 Task: Clear the last 24 hours cookies and other site data.
Action: Mouse moved to (1247, 38)
Screenshot: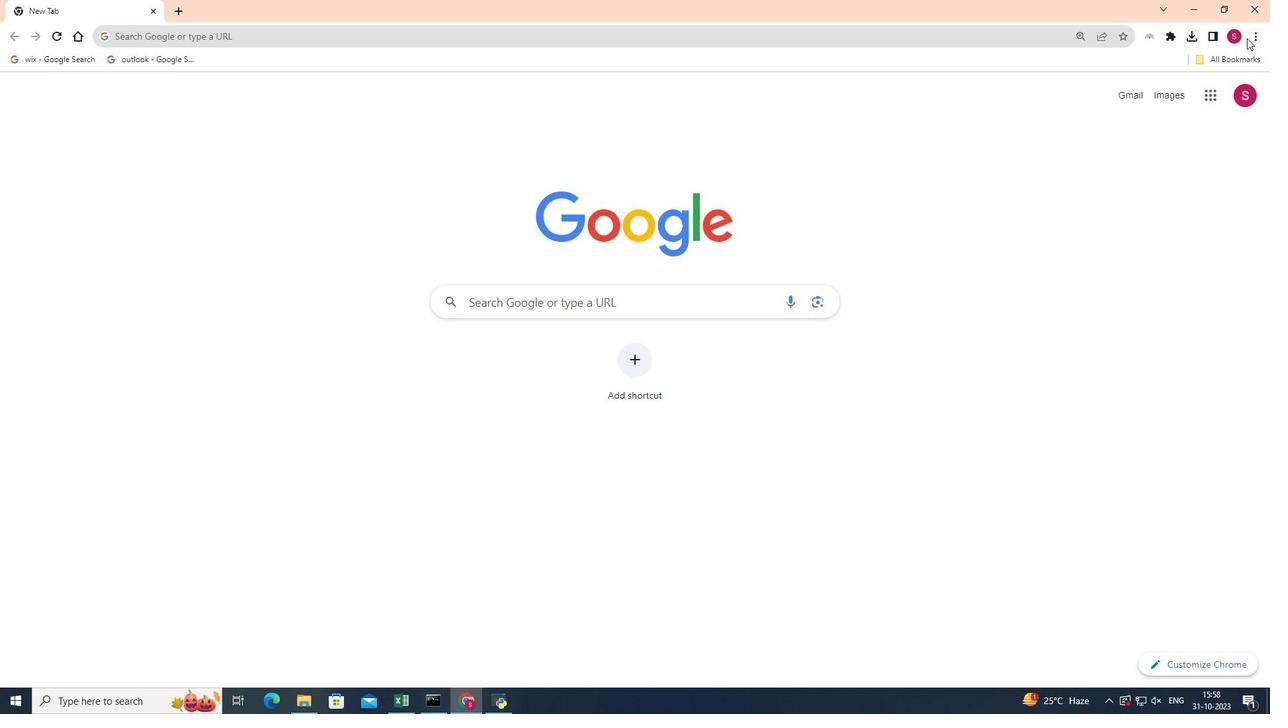 
Action: Mouse pressed left at (1247, 38)
Screenshot: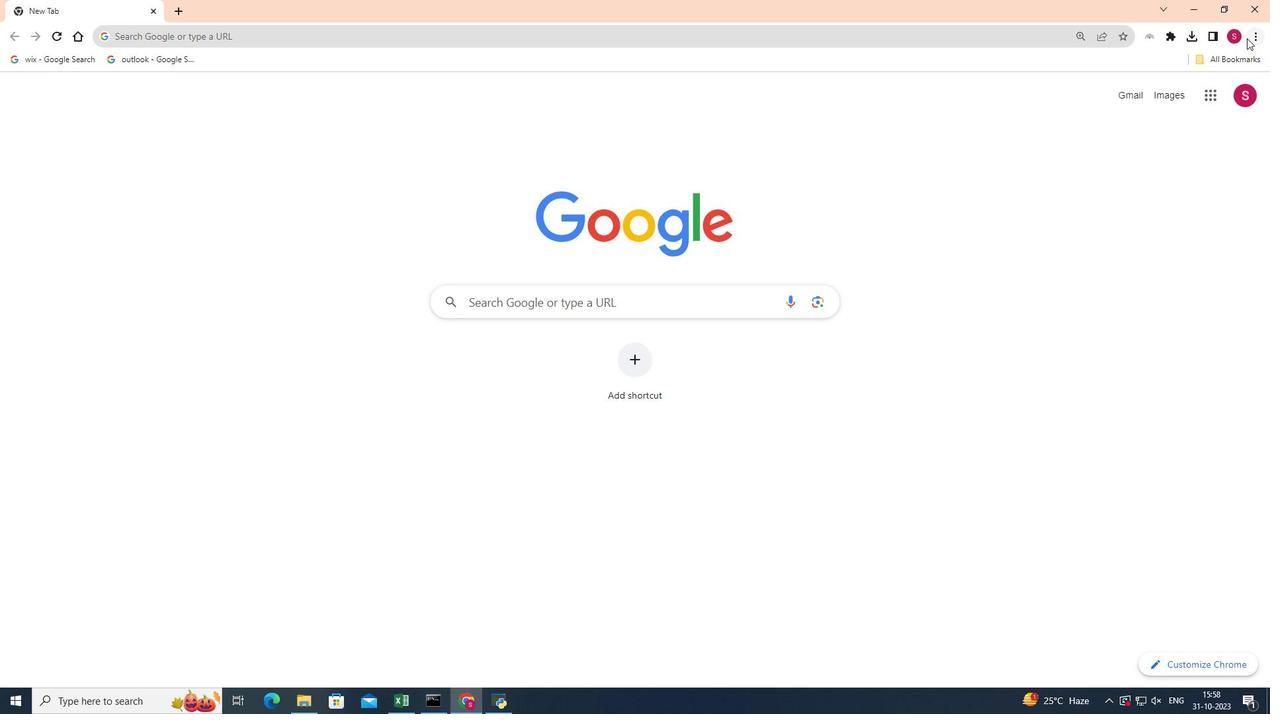 
Action: Mouse moved to (1122, 240)
Screenshot: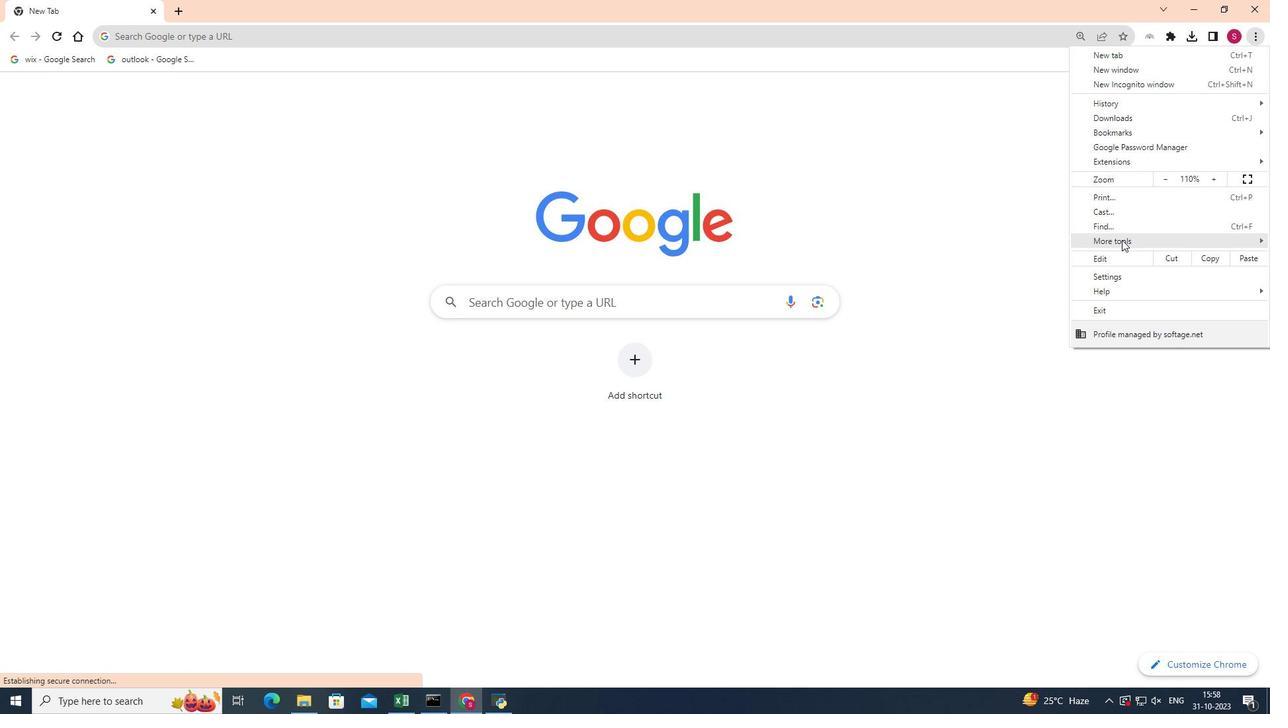 
Action: Mouse pressed left at (1122, 240)
Screenshot: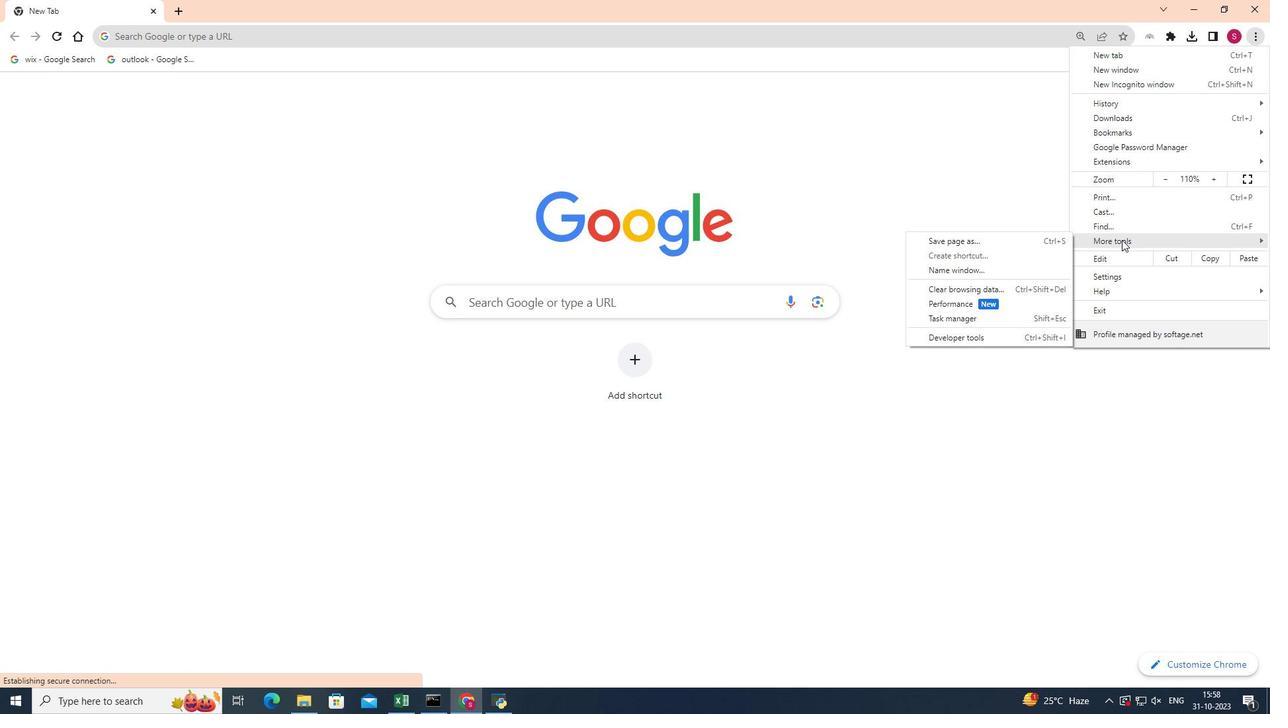 
Action: Mouse moved to (983, 289)
Screenshot: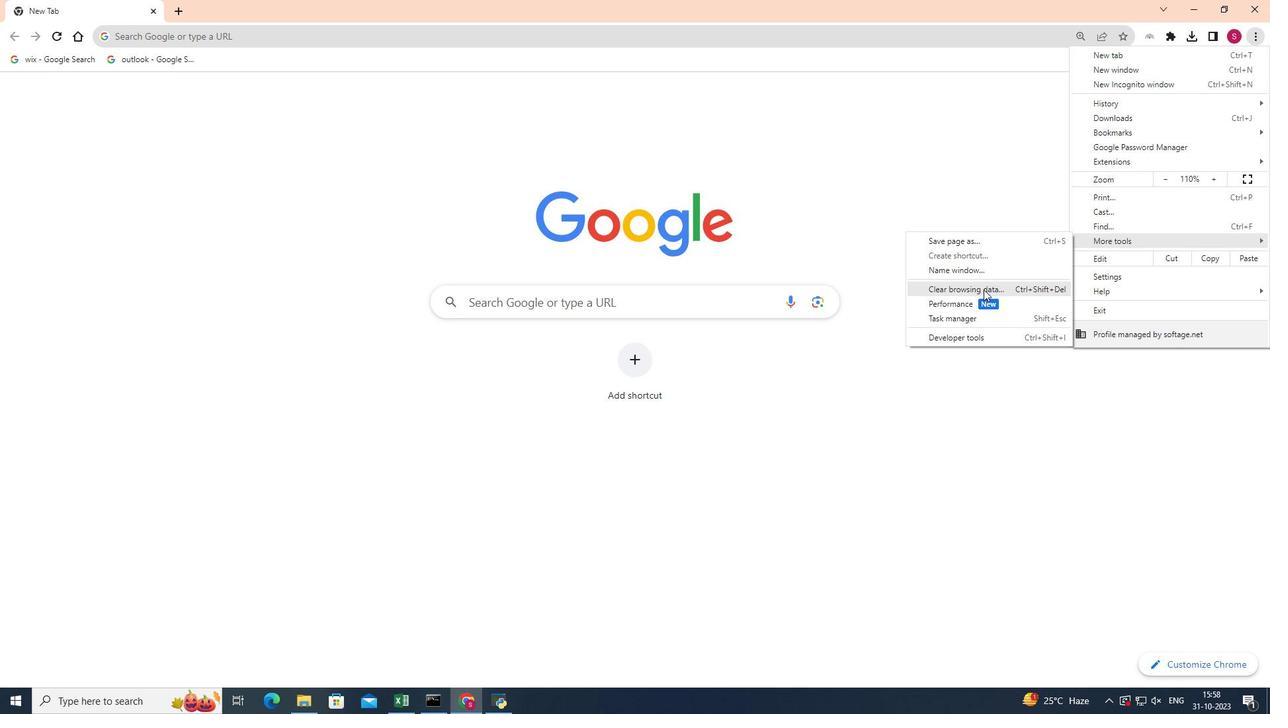 
Action: Mouse pressed left at (983, 289)
Screenshot: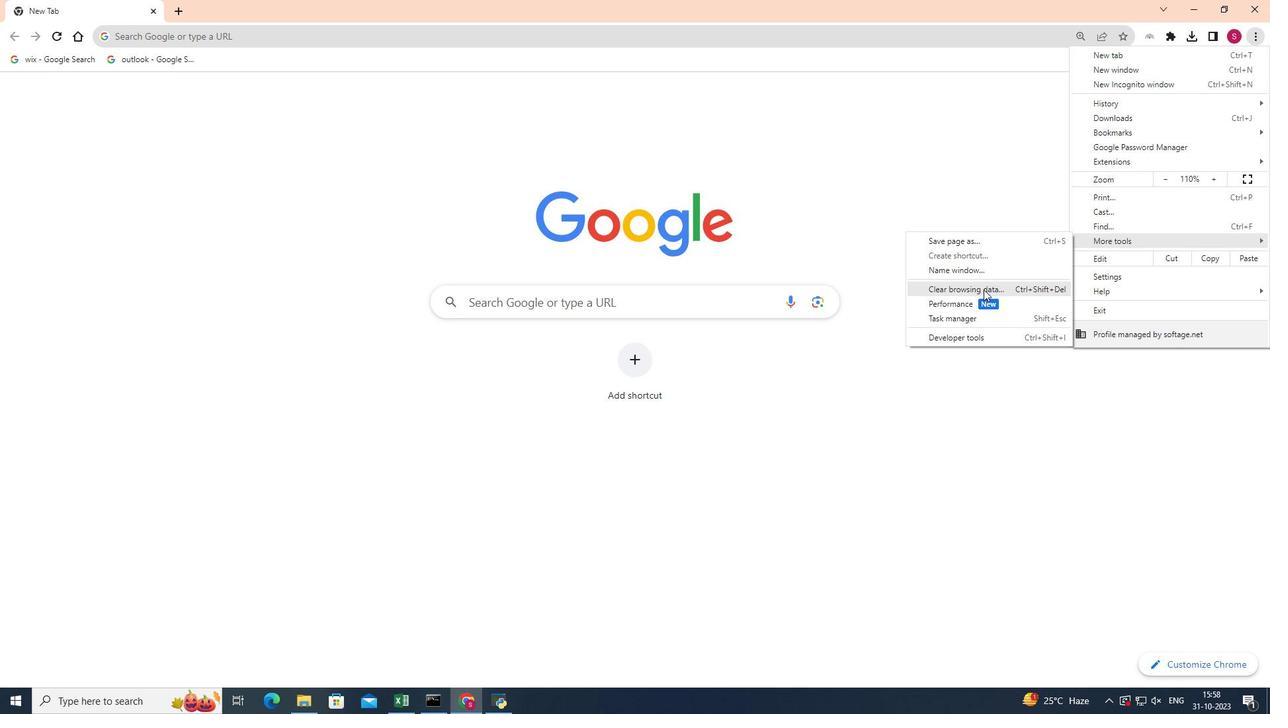 
Action: Mouse moved to (653, 239)
Screenshot: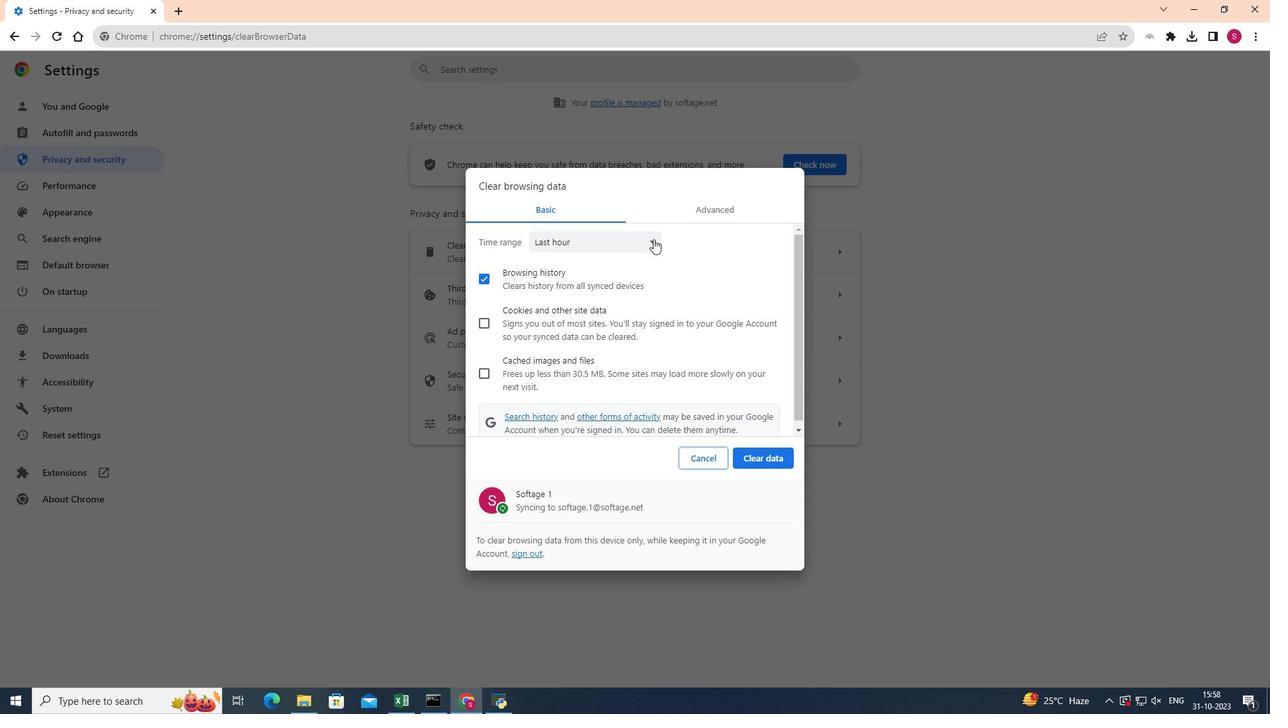 
Action: Mouse pressed left at (653, 239)
Screenshot: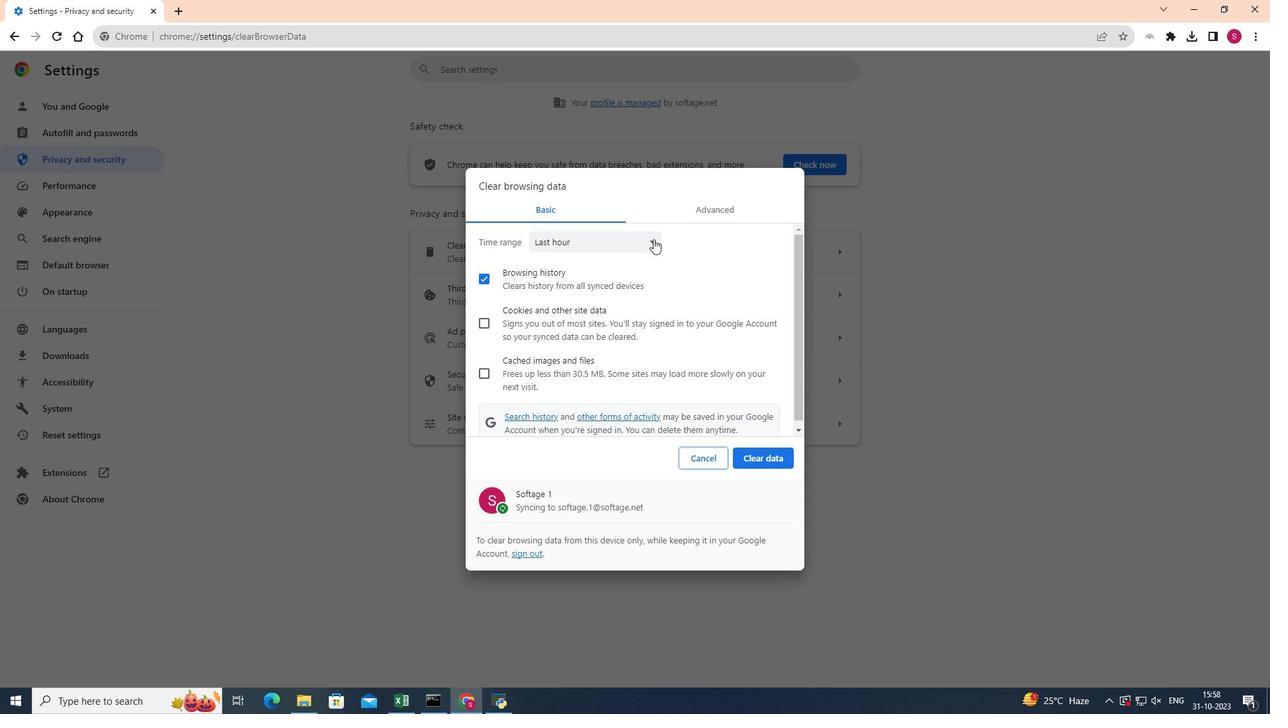 
Action: Mouse moved to (604, 273)
Screenshot: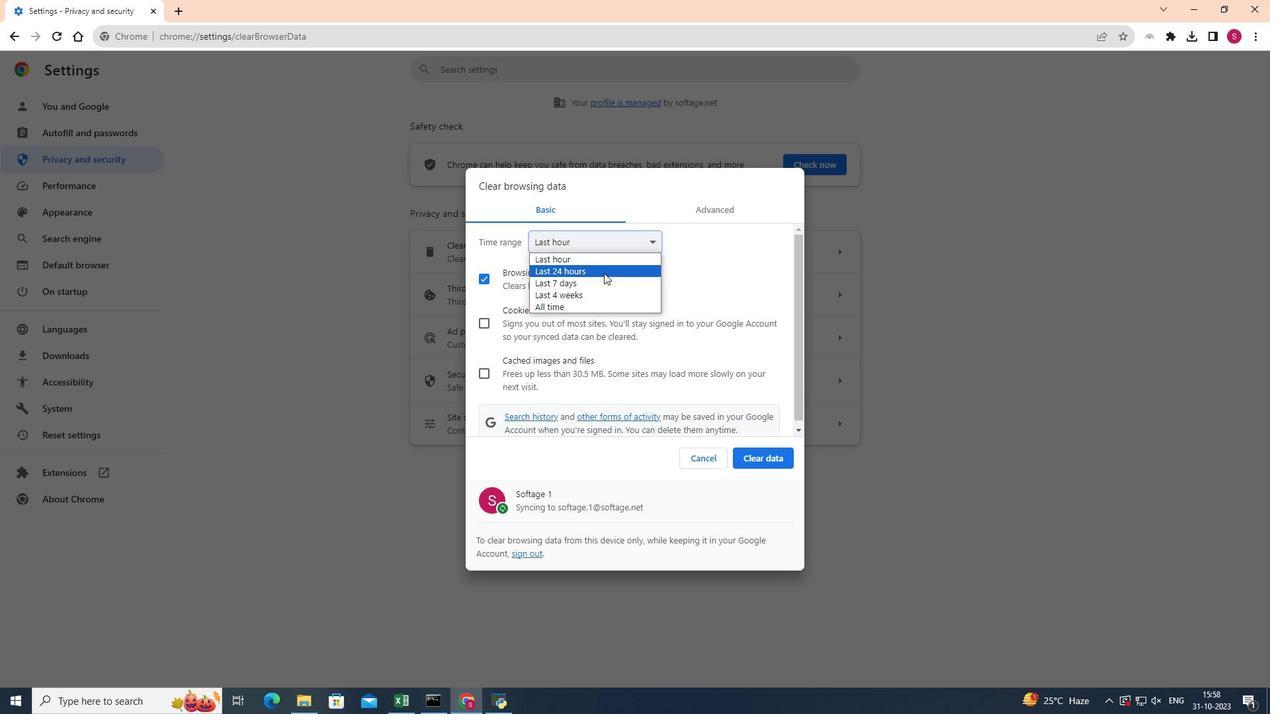 
Action: Mouse pressed left at (604, 273)
Screenshot: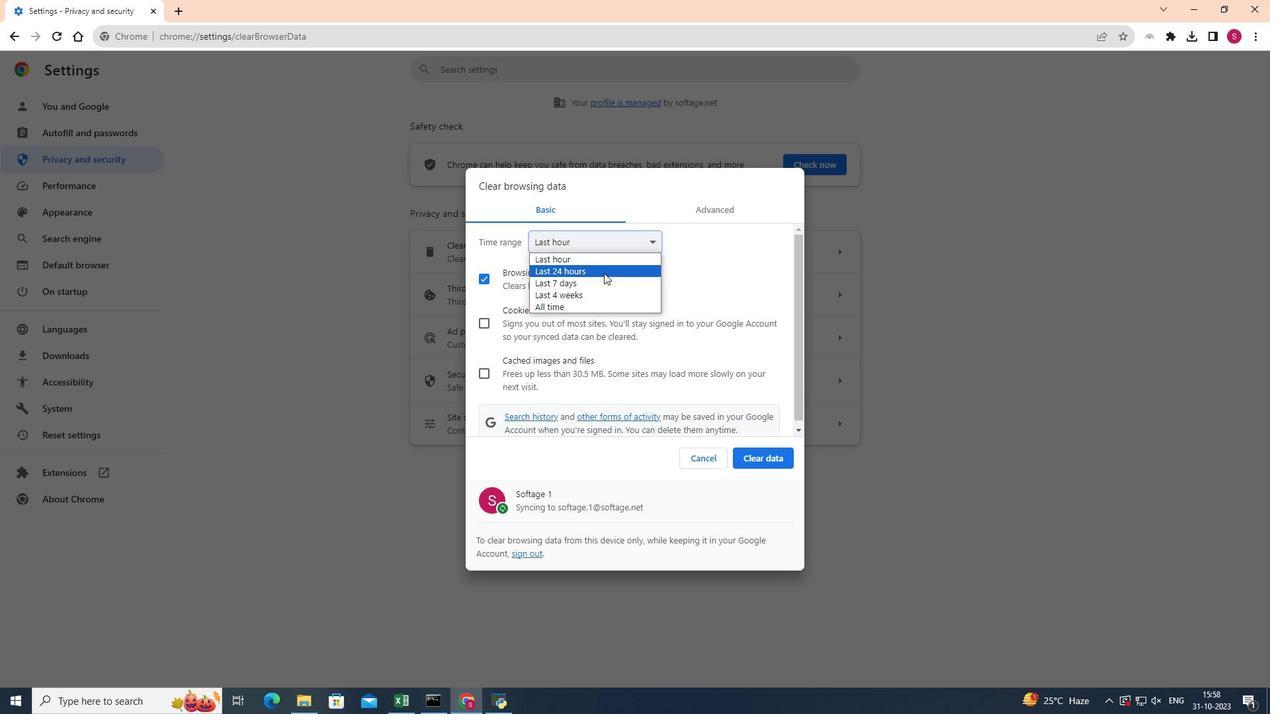 
Action: Mouse moved to (483, 324)
Screenshot: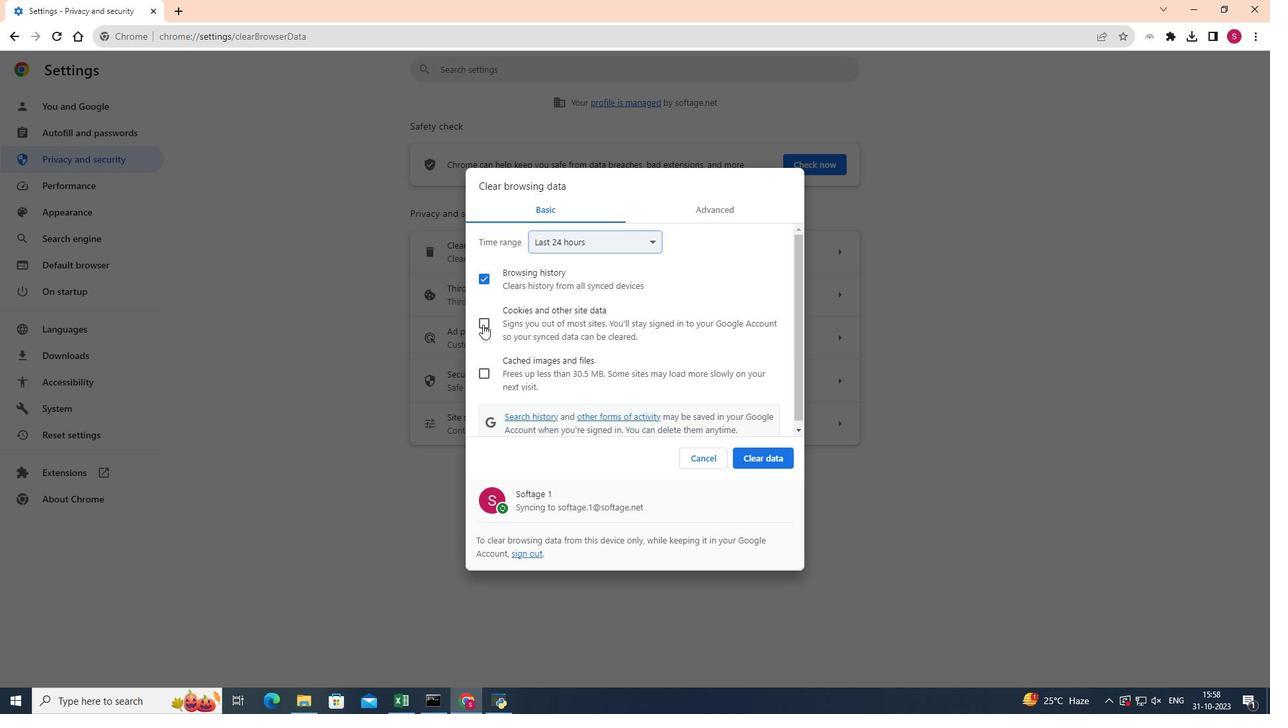 
Action: Mouse pressed left at (483, 324)
Screenshot: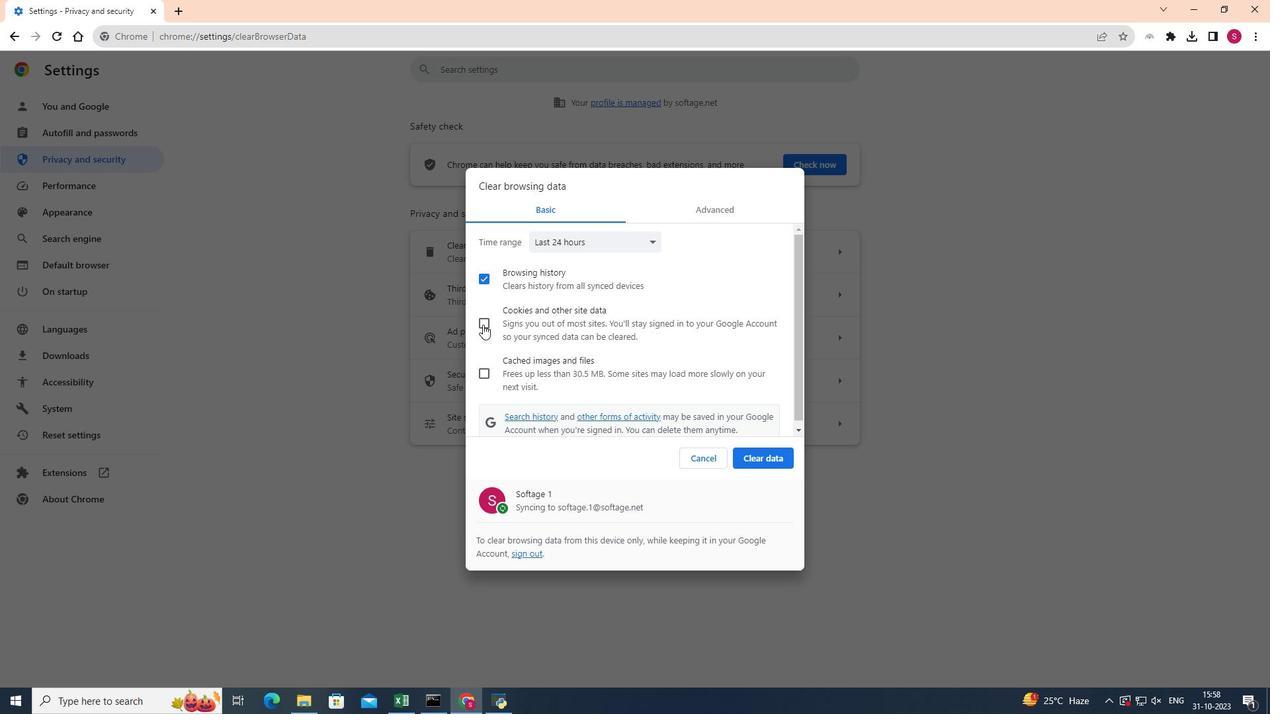 
Action: Mouse moved to (483, 278)
Screenshot: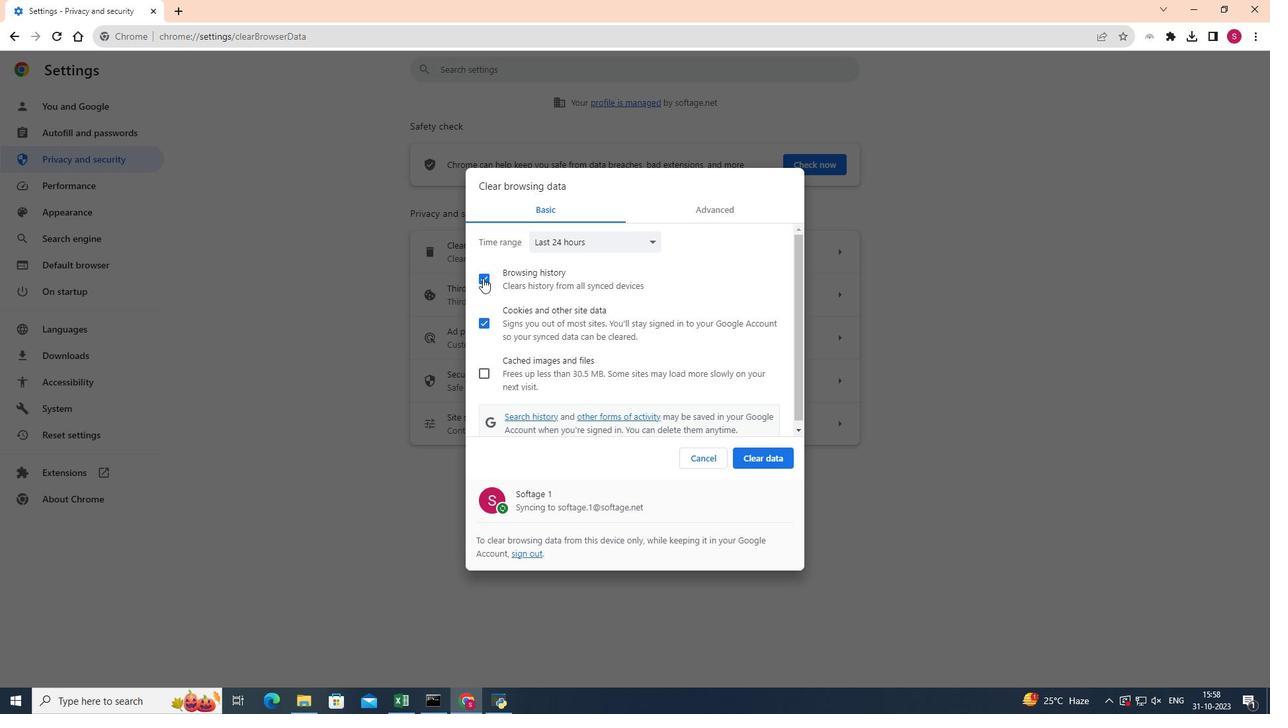 
Action: Mouse pressed left at (483, 278)
Screenshot: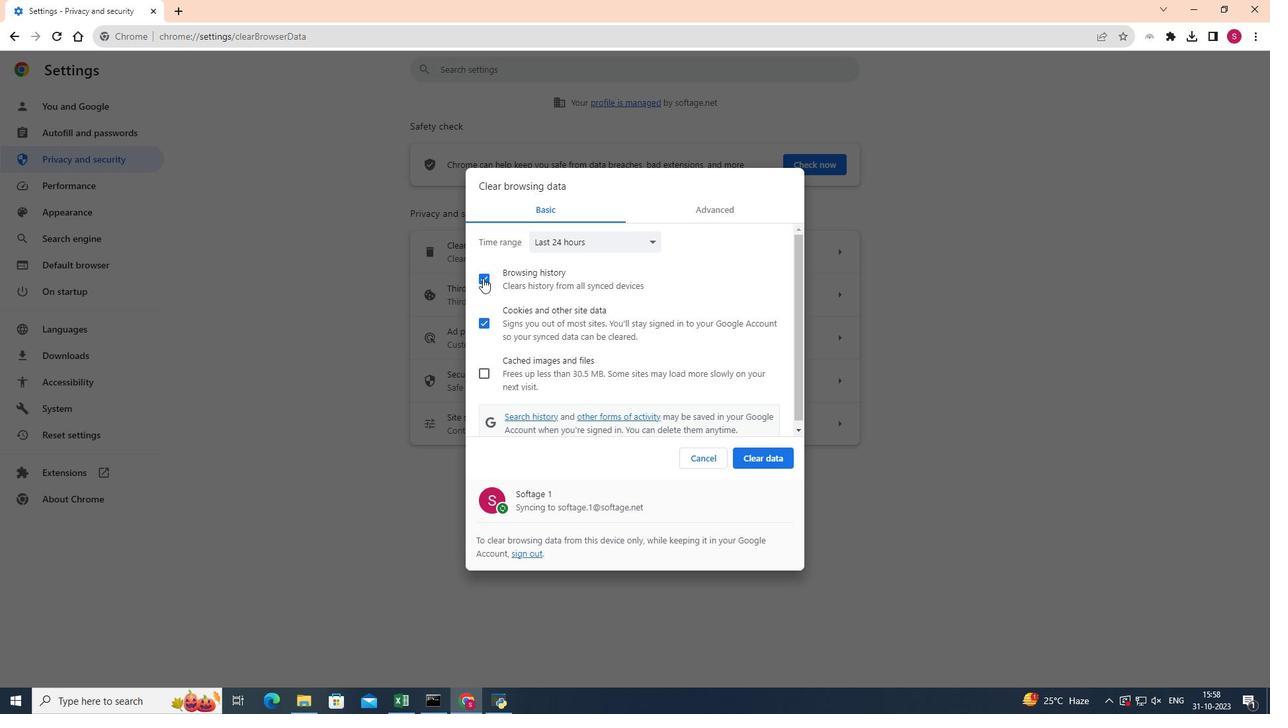 
Action: Mouse moved to (768, 457)
Screenshot: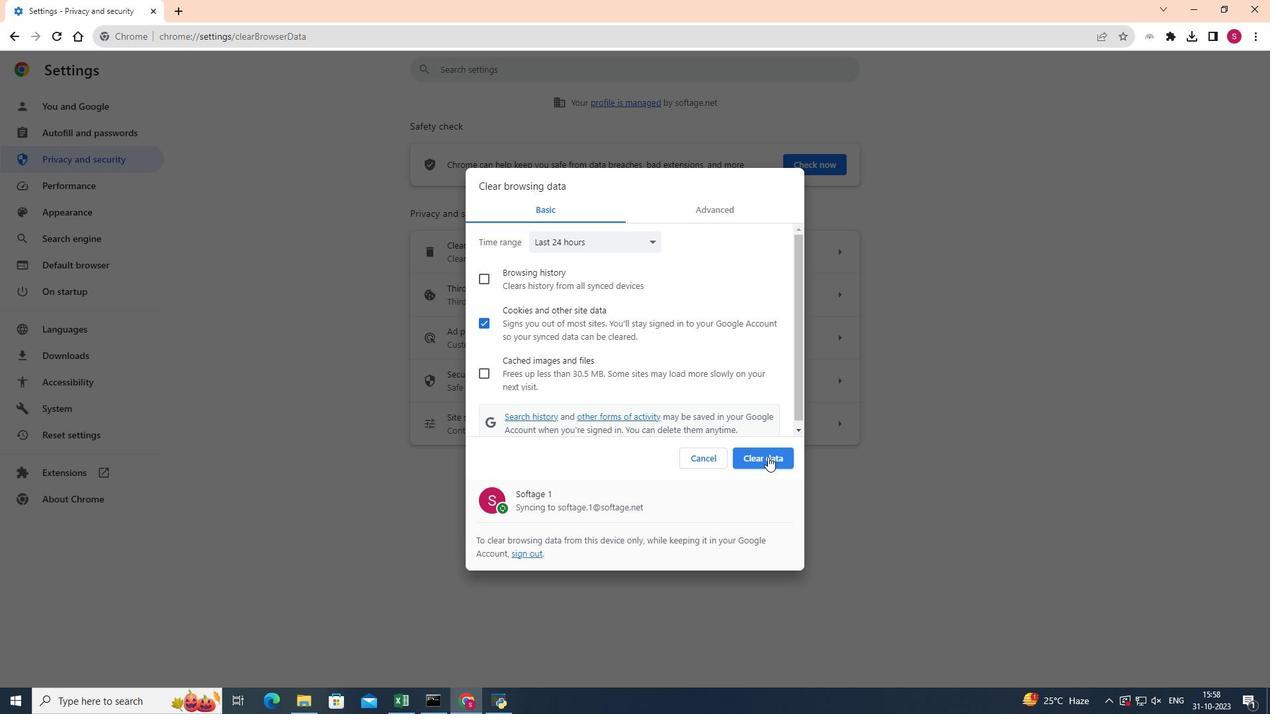 
Action: Mouse pressed left at (768, 457)
Screenshot: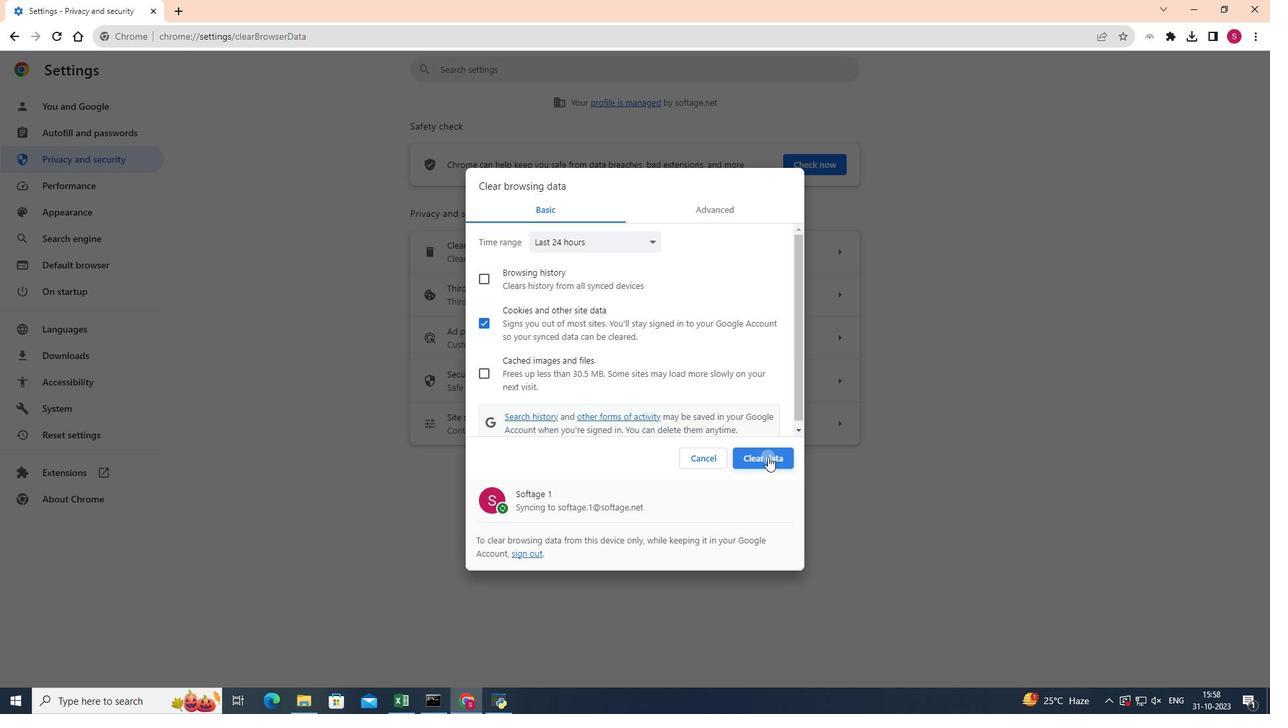 
